 Task: Change the invitee language to English.
Action: Mouse moved to (112, 126)
Screenshot: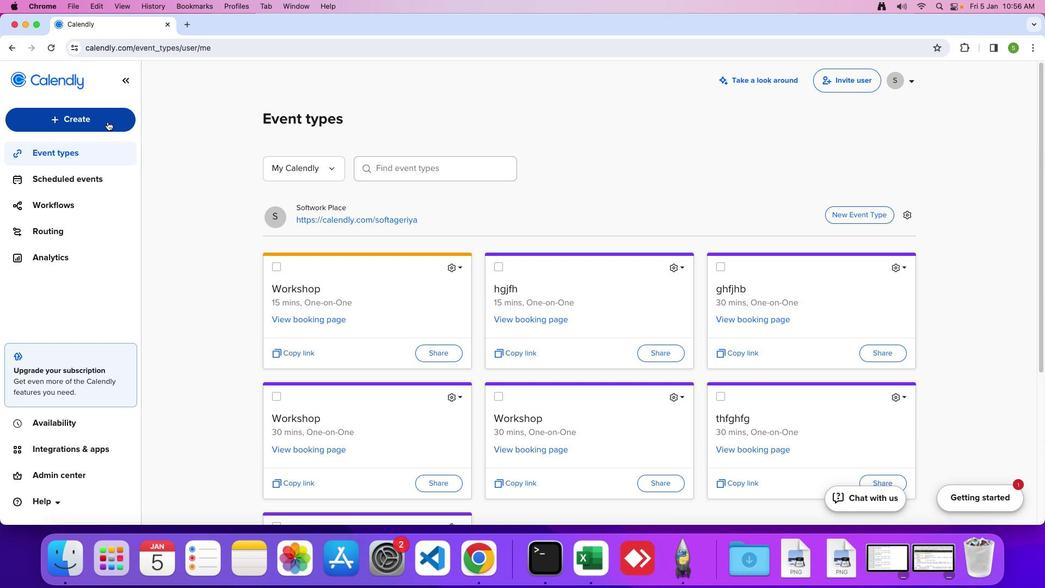 
Action: Mouse pressed left at (112, 126)
Screenshot: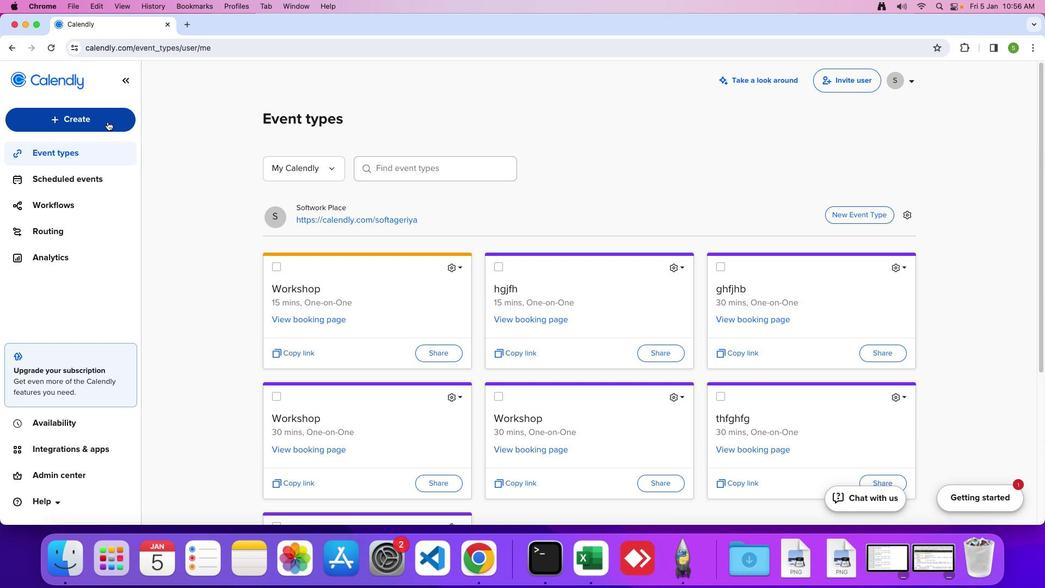 
Action: Mouse moved to (87, 205)
Screenshot: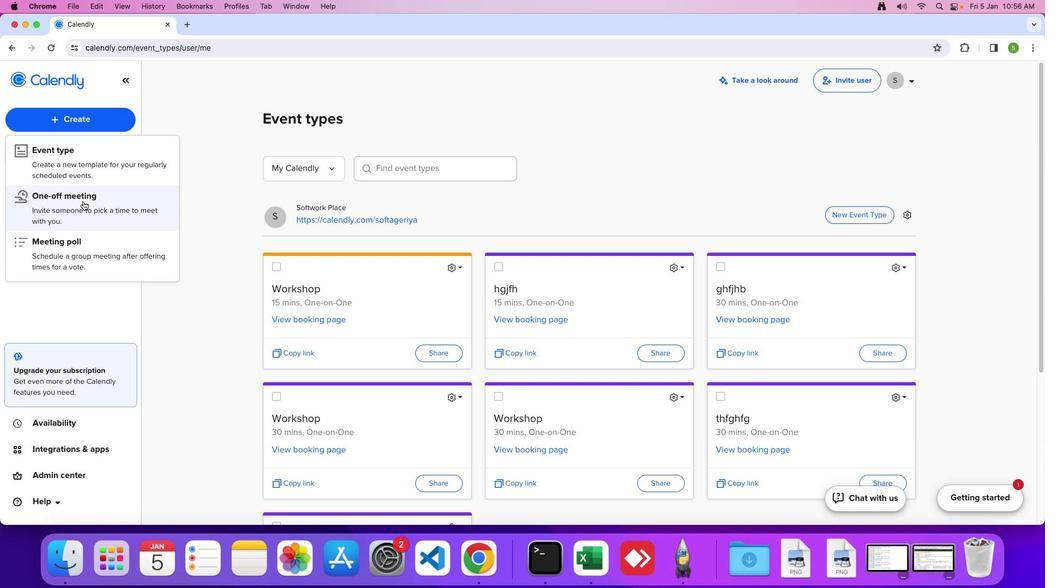 
Action: Mouse pressed left at (87, 205)
Screenshot: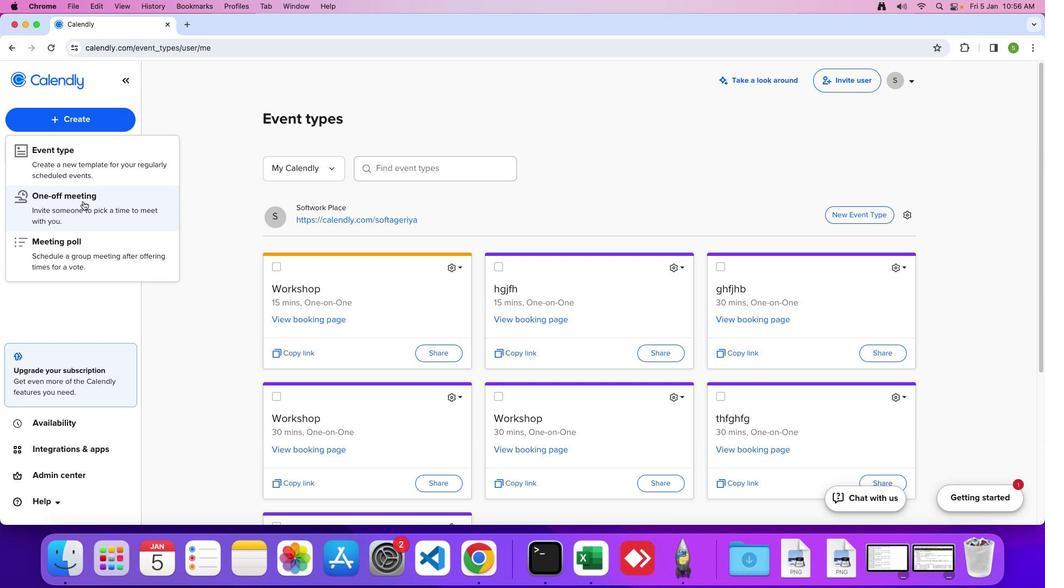 
Action: Mouse moved to (859, 186)
Screenshot: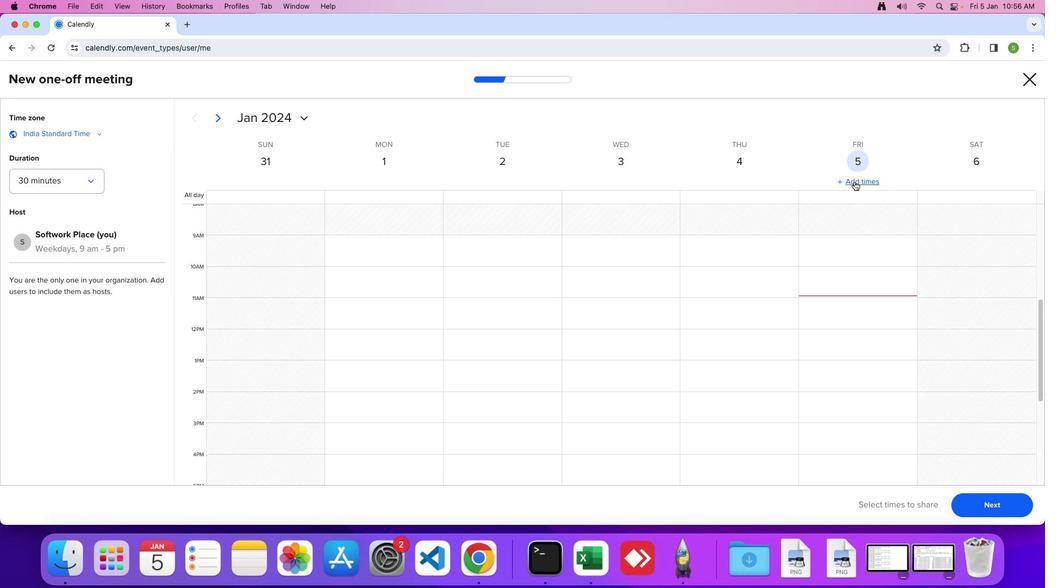 
Action: Mouse pressed left at (859, 186)
Screenshot: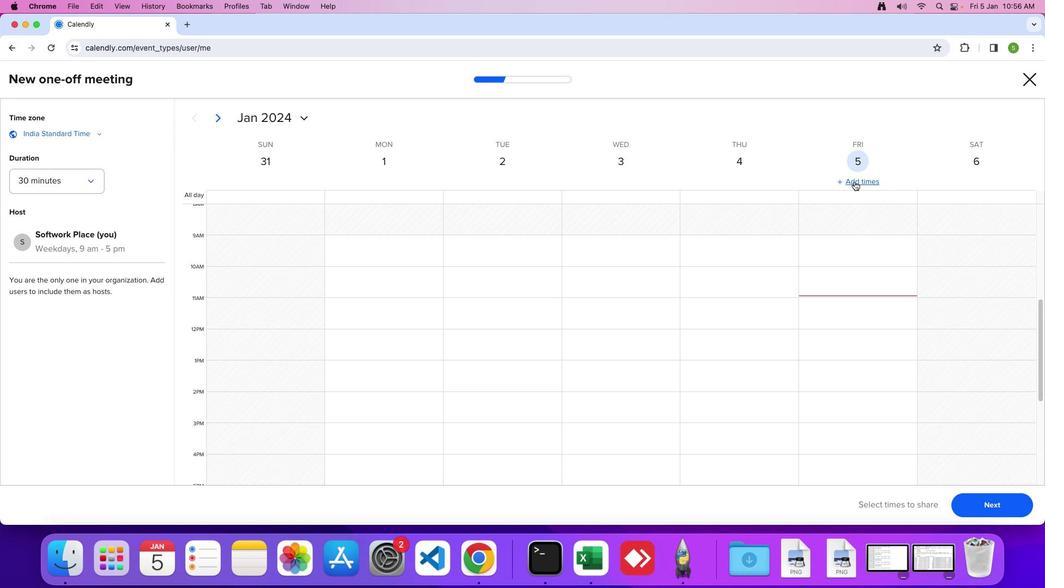 
Action: Mouse moved to (991, 513)
Screenshot: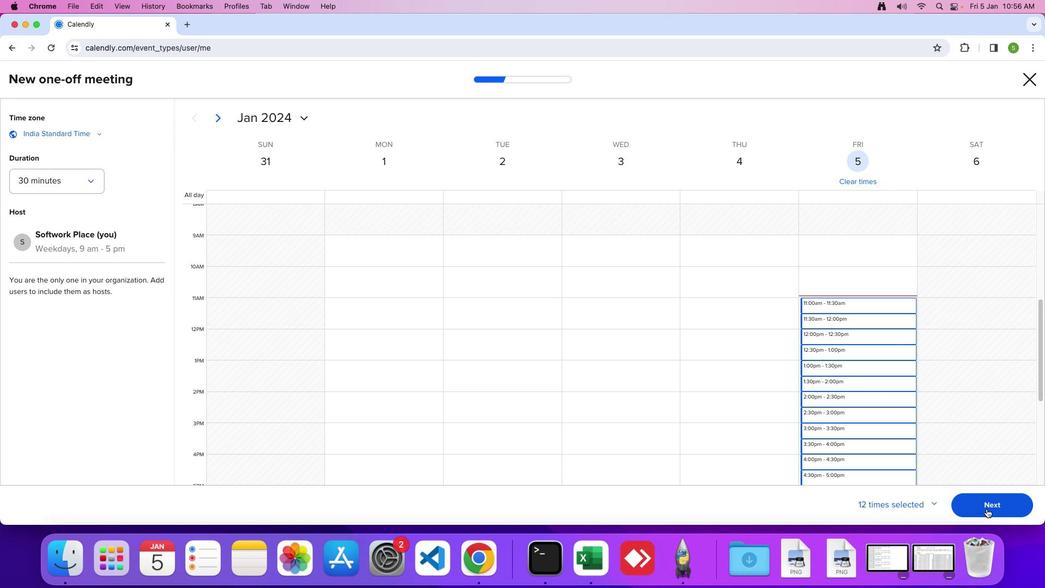 
Action: Mouse pressed left at (991, 513)
Screenshot: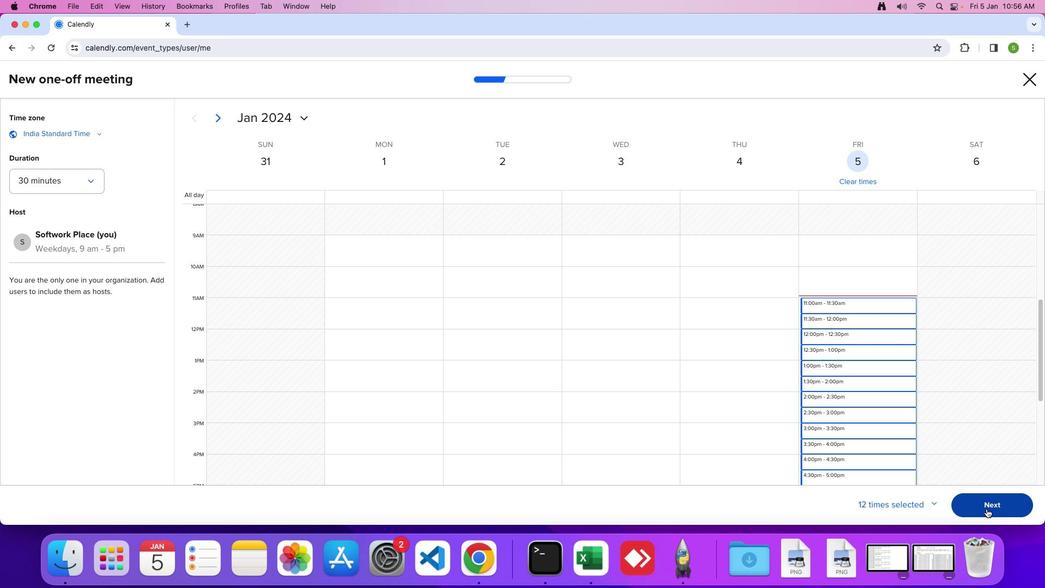 
Action: Mouse moved to (688, 391)
Screenshot: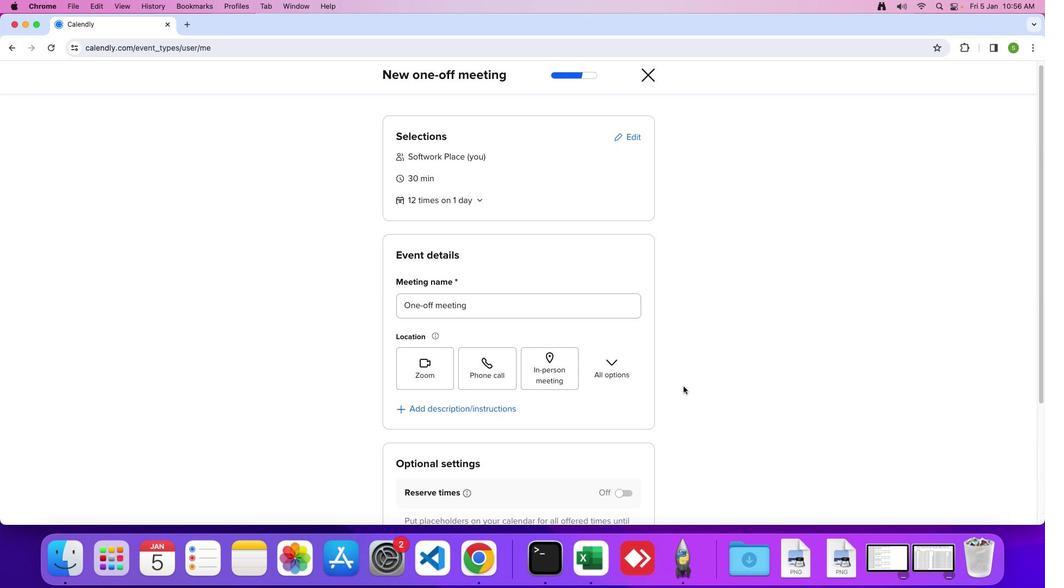 
Action: Mouse scrolled (688, 391) with delta (4, 4)
Screenshot: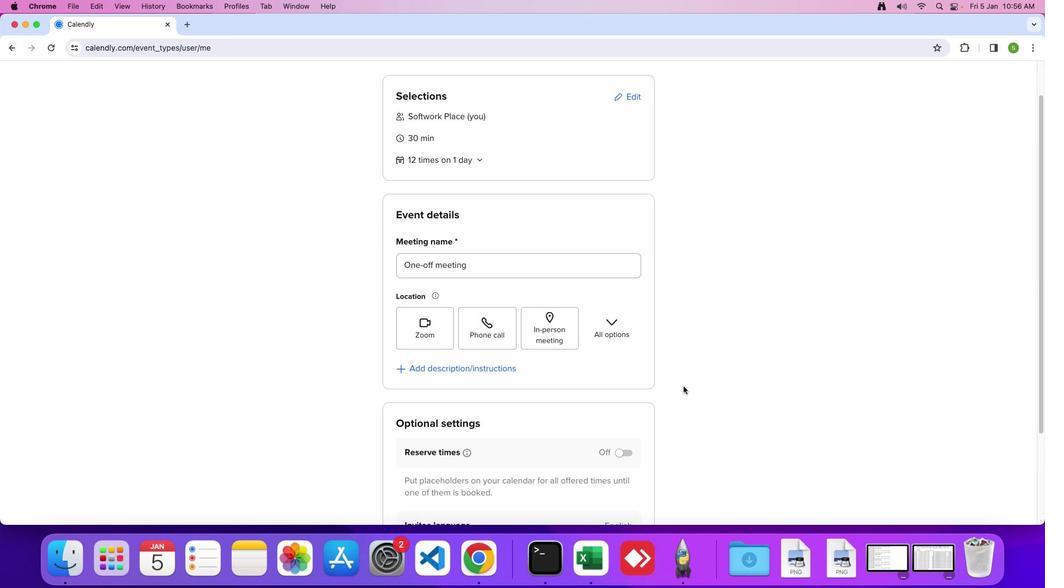 
Action: Mouse scrolled (688, 391) with delta (4, 4)
Screenshot: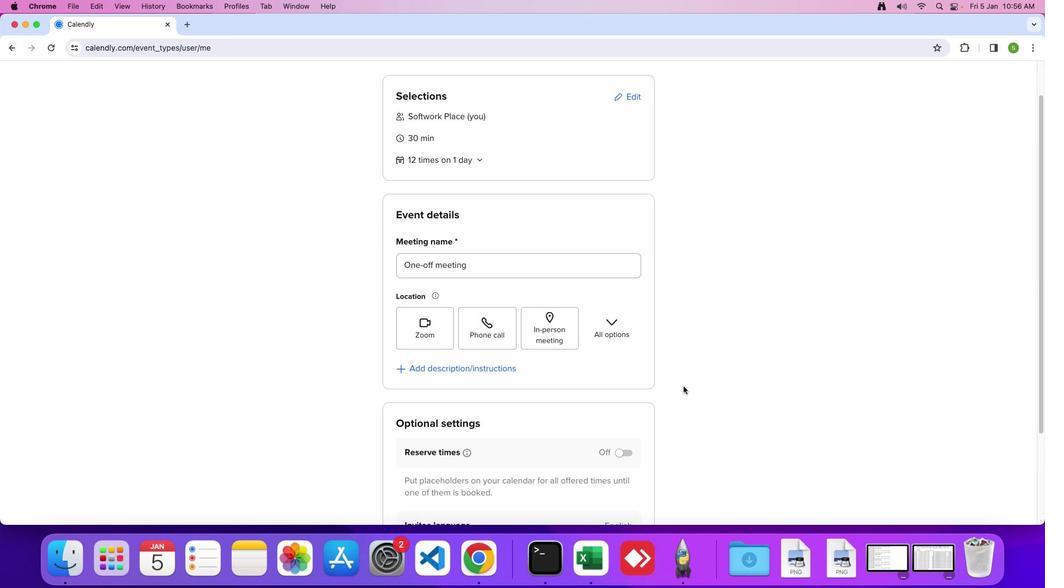 
Action: Mouse scrolled (688, 391) with delta (4, 3)
Screenshot: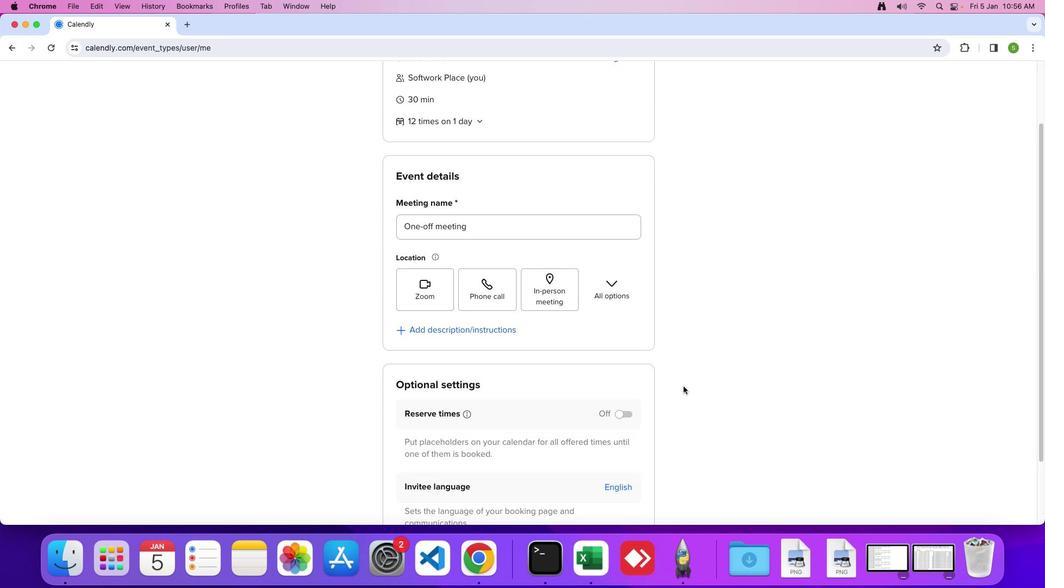 
Action: Mouse scrolled (688, 391) with delta (4, 4)
Screenshot: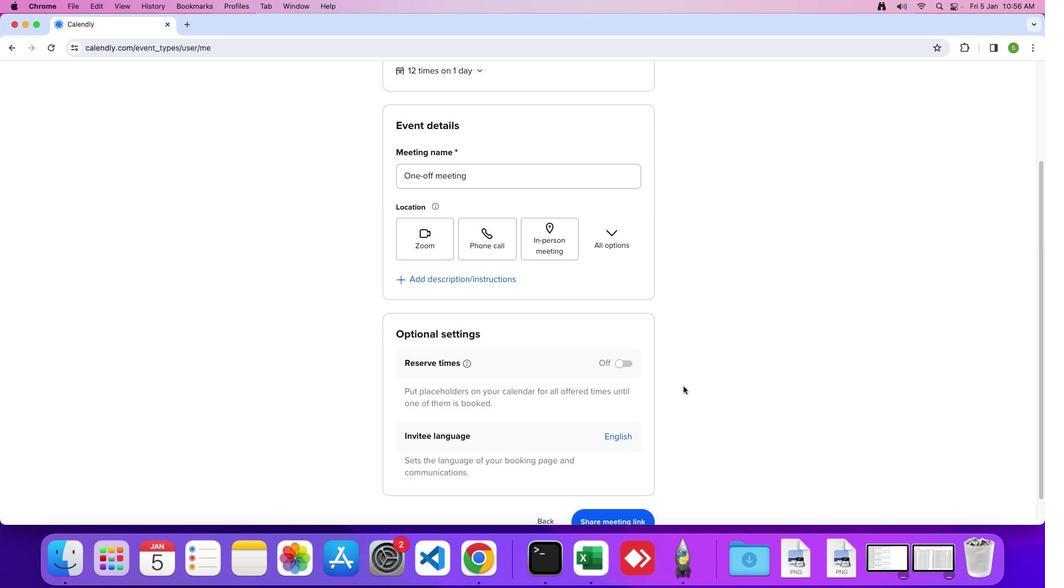 
Action: Mouse scrolled (688, 391) with delta (4, 4)
Screenshot: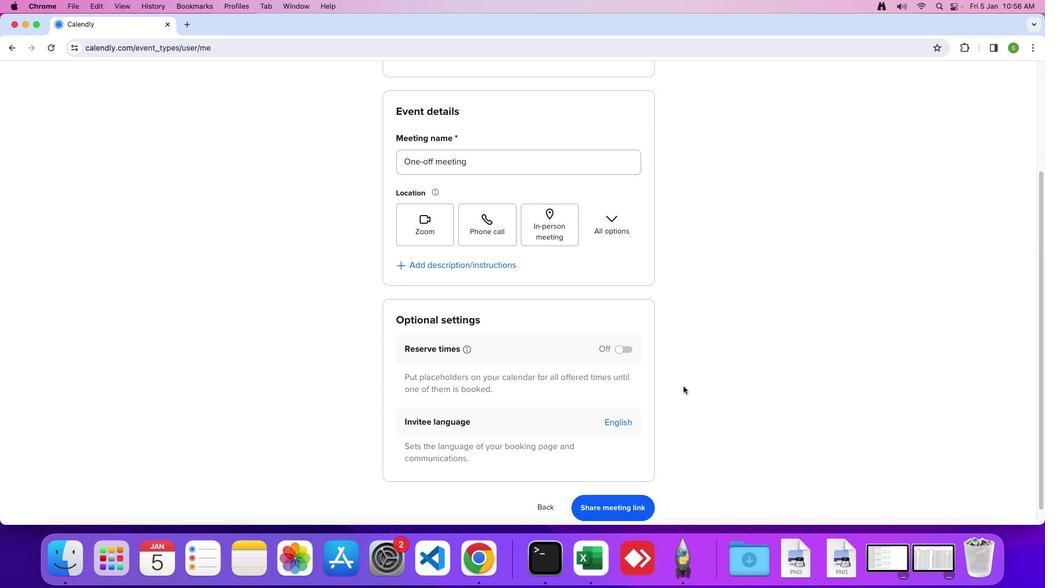 
Action: Mouse scrolled (688, 391) with delta (4, 2)
Screenshot: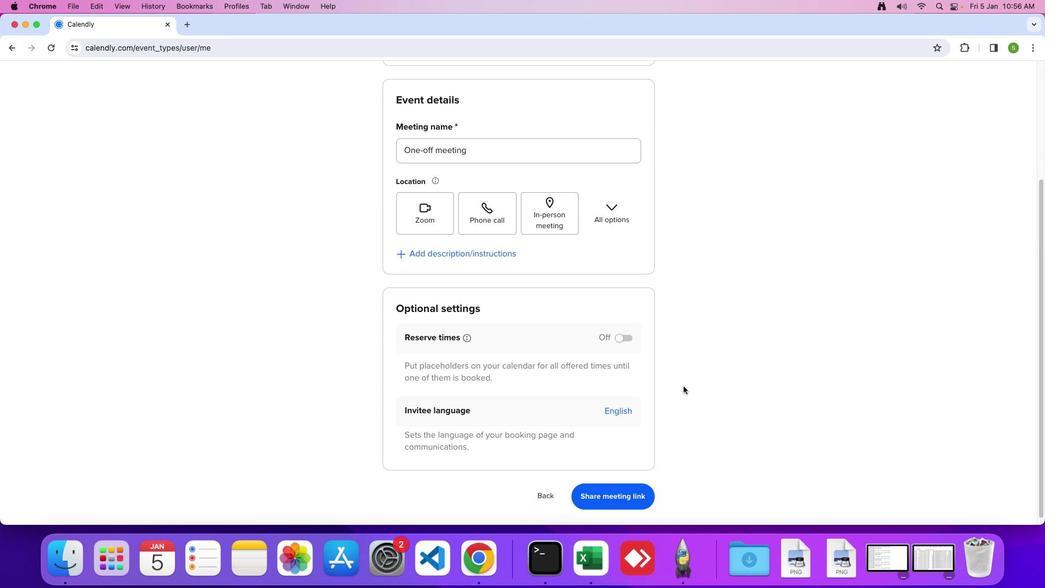 
Action: Mouse moved to (626, 412)
Screenshot: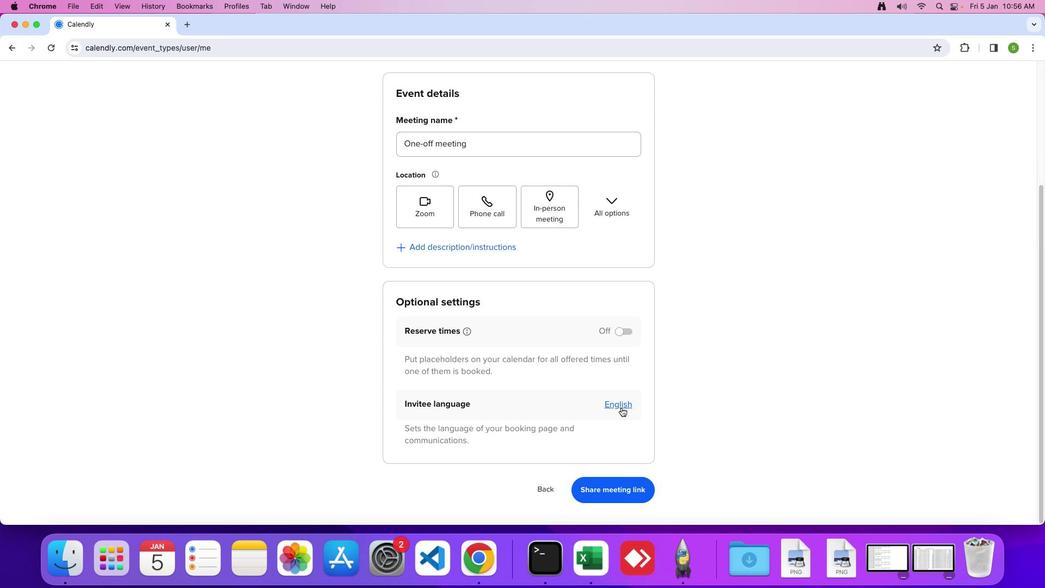 
Action: Mouse pressed left at (626, 412)
Screenshot: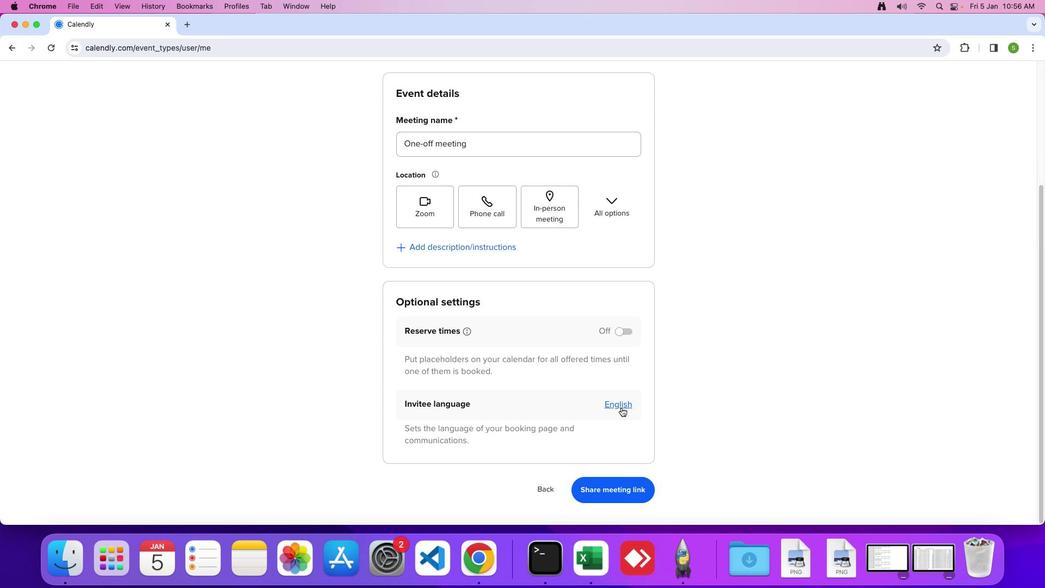 
Action: Mouse moved to (565, 421)
Screenshot: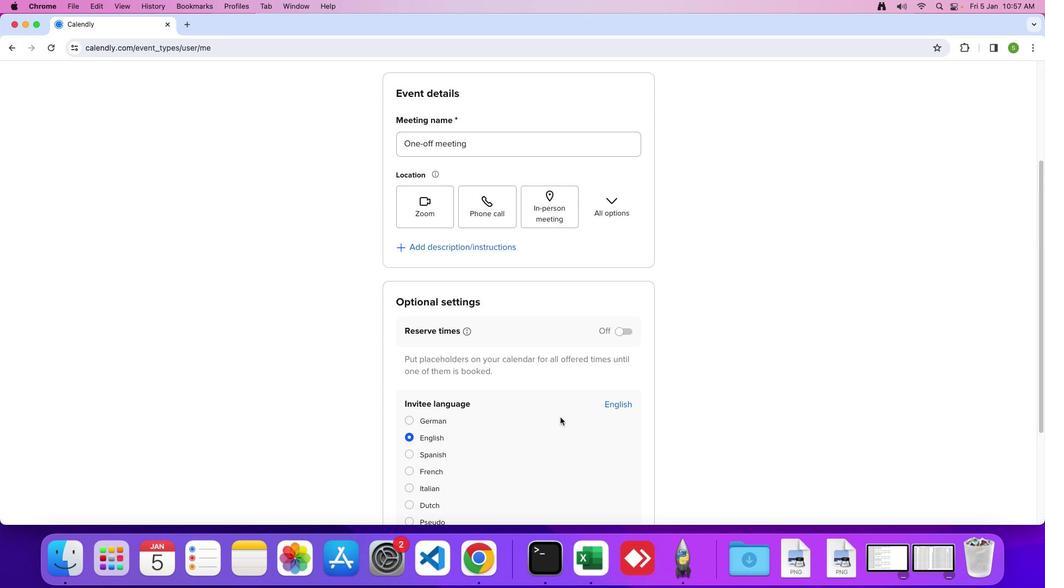 
Action: Mouse scrolled (565, 421) with delta (4, 4)
Screenshot: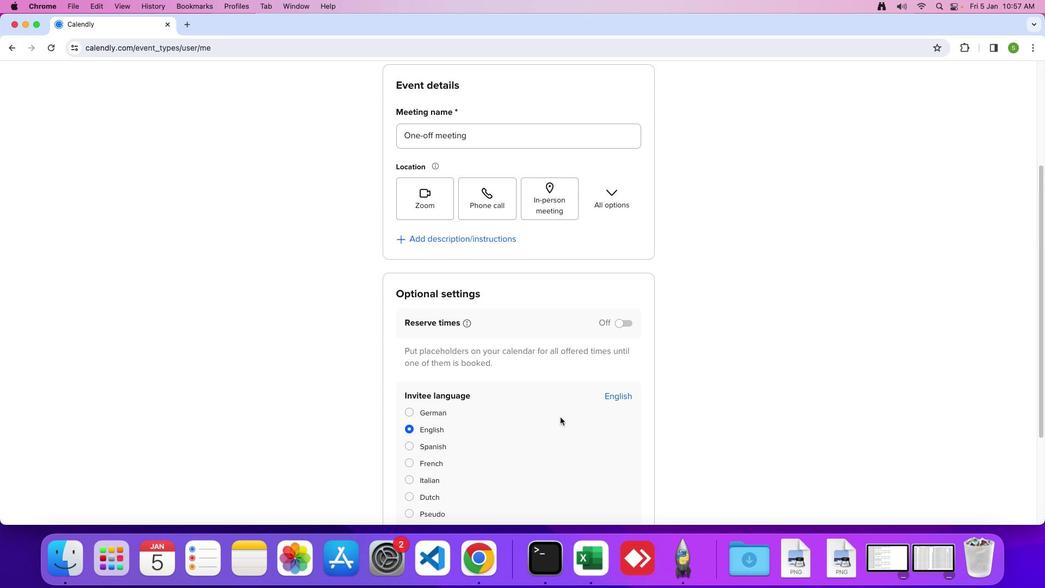 
Action: Mouse scrolled (565, 421) with delta (4, 4)
Screenshot: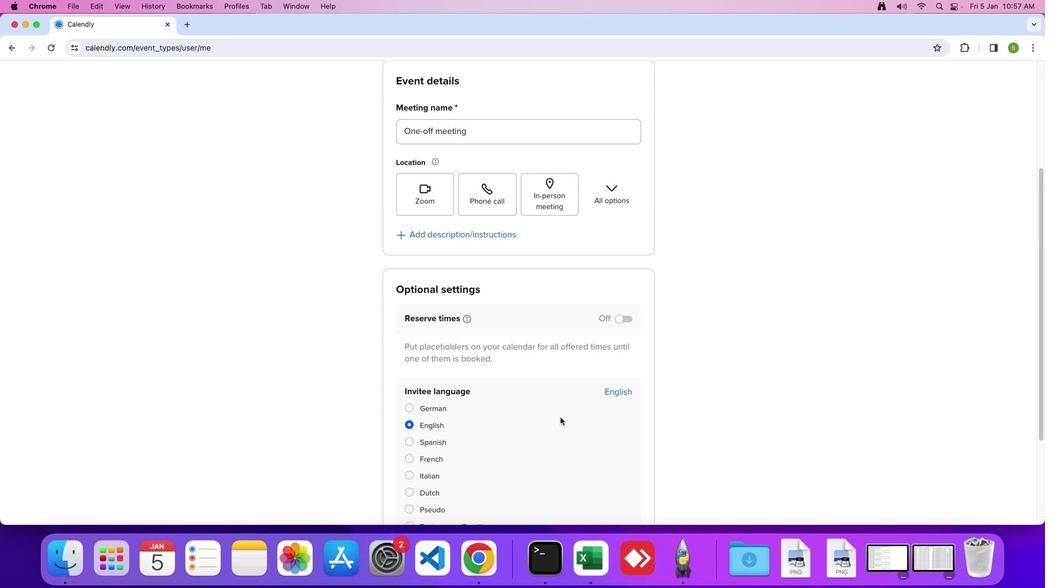 
Action: Mouse moved to (411, 425)
Screenshot: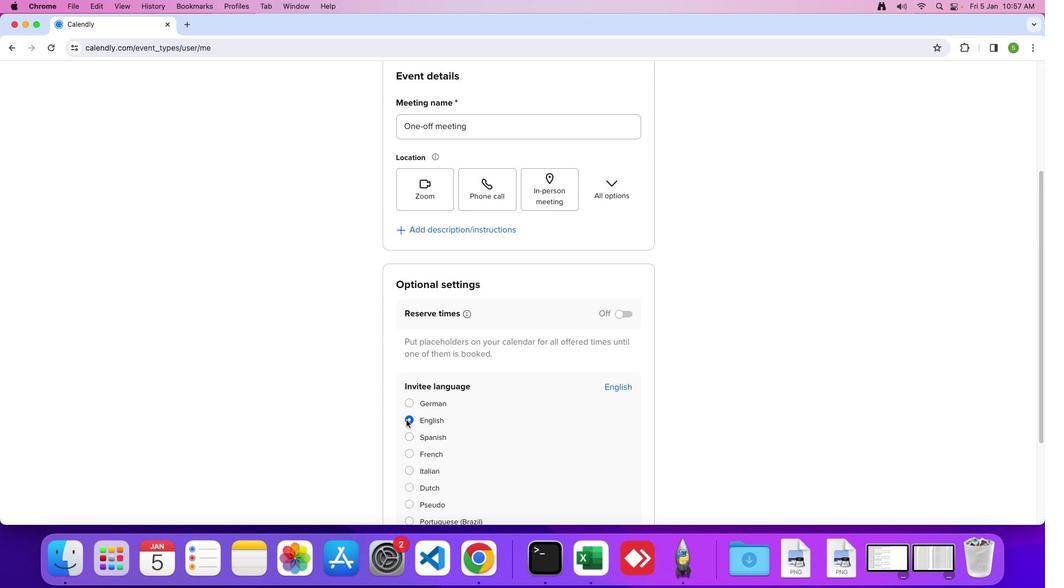 
Action: Mouse pressed left at (411, 425)
Screenshot: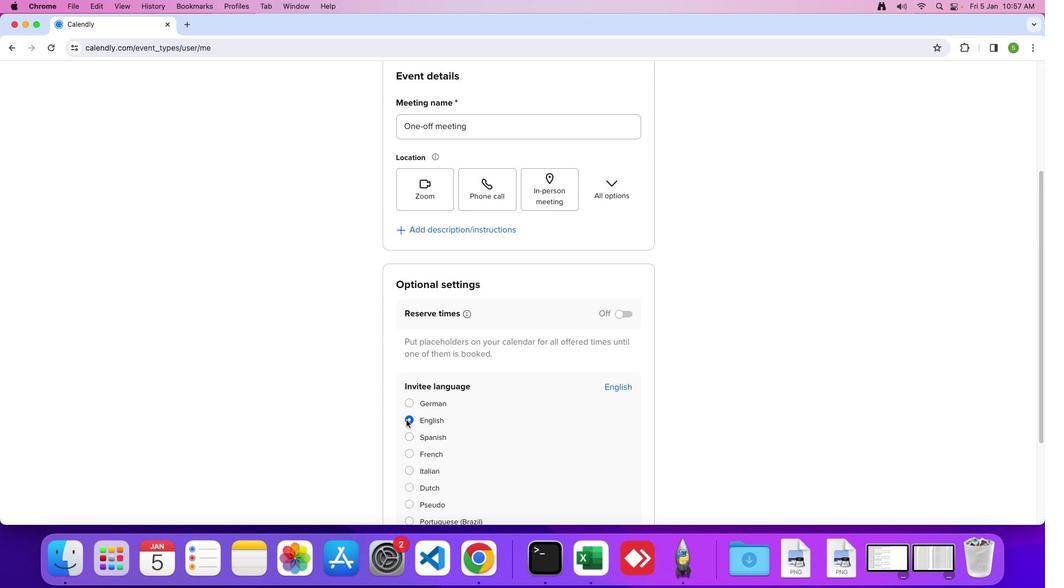 
